 Task: Change the order of columns in the Outlook inbox view, moving 'From' down.
Action: Mouse moved to (247, 33)
Screenshot: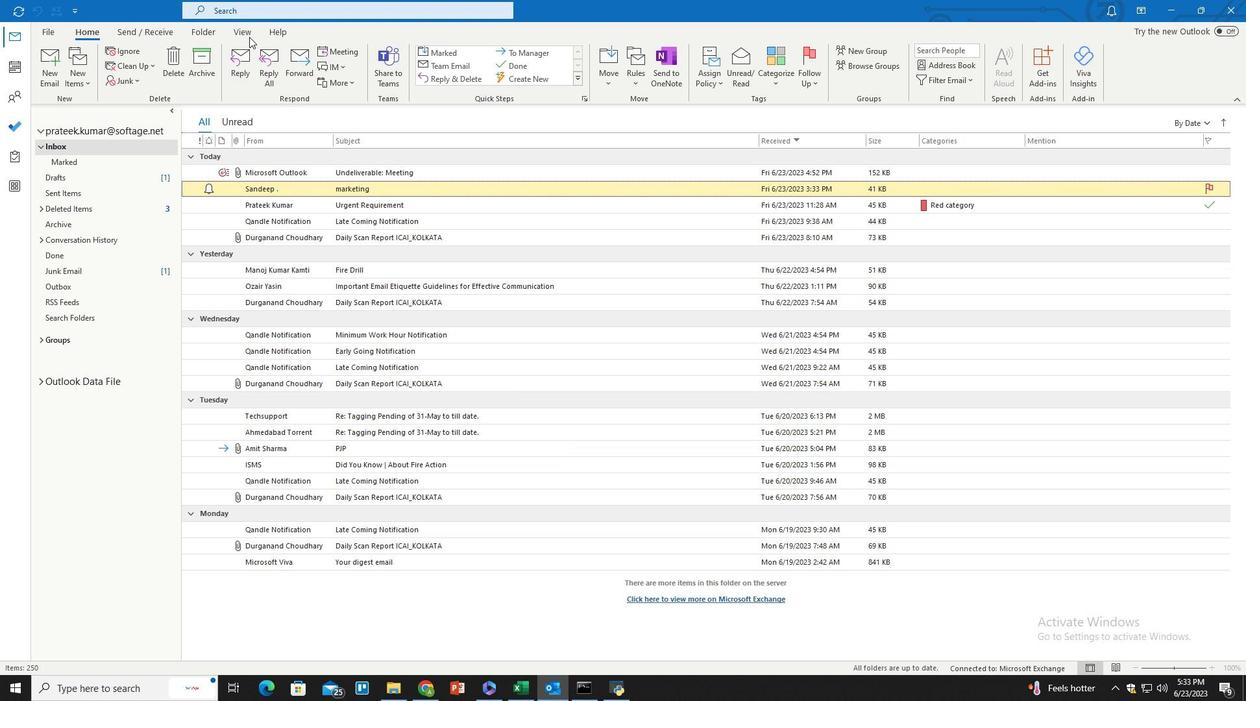 
Action: Mouse pressed left at (247, 33)
Screenshot: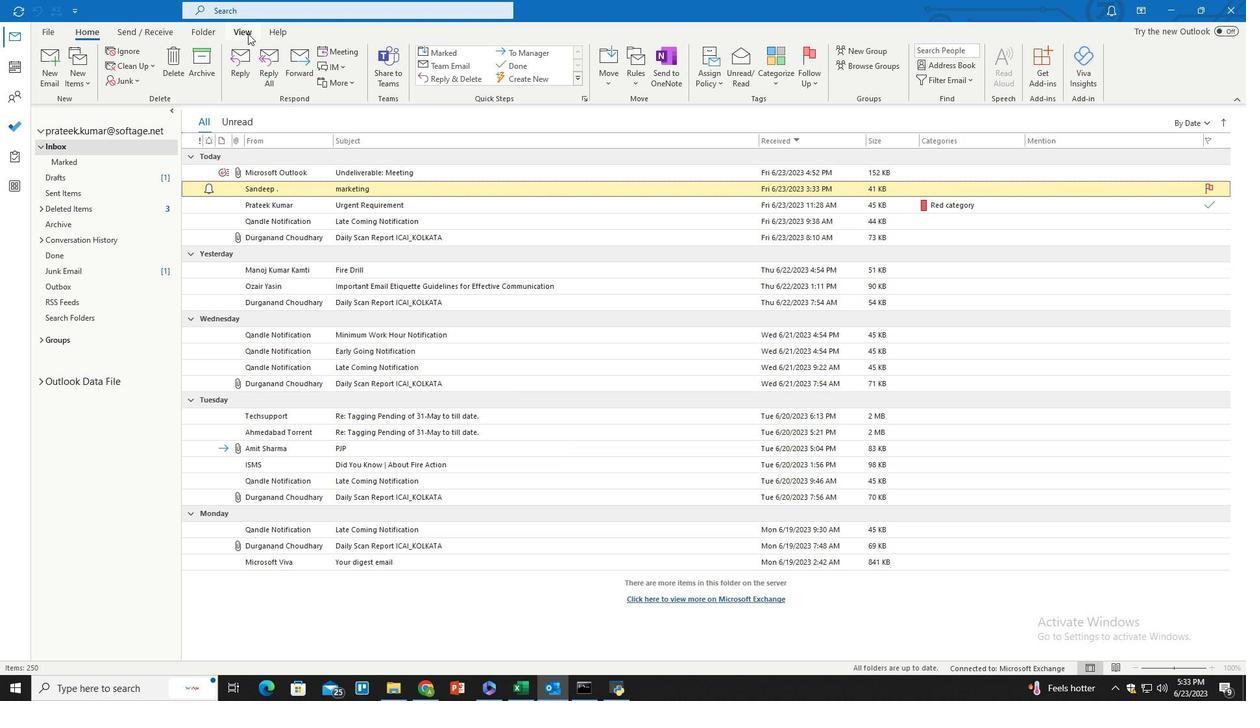 
Action: Mouse moved to (630, 75)
Screenshot: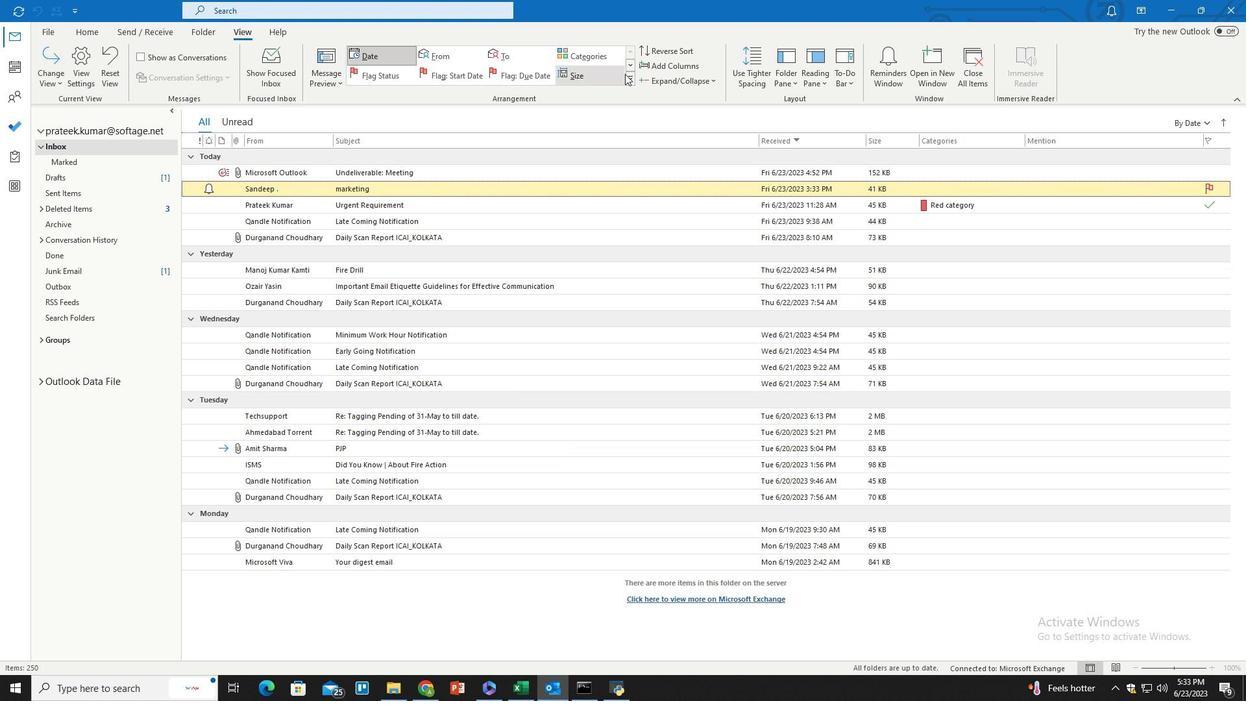 
Action: Mouse pressed left at (630, 75)
Screenshot: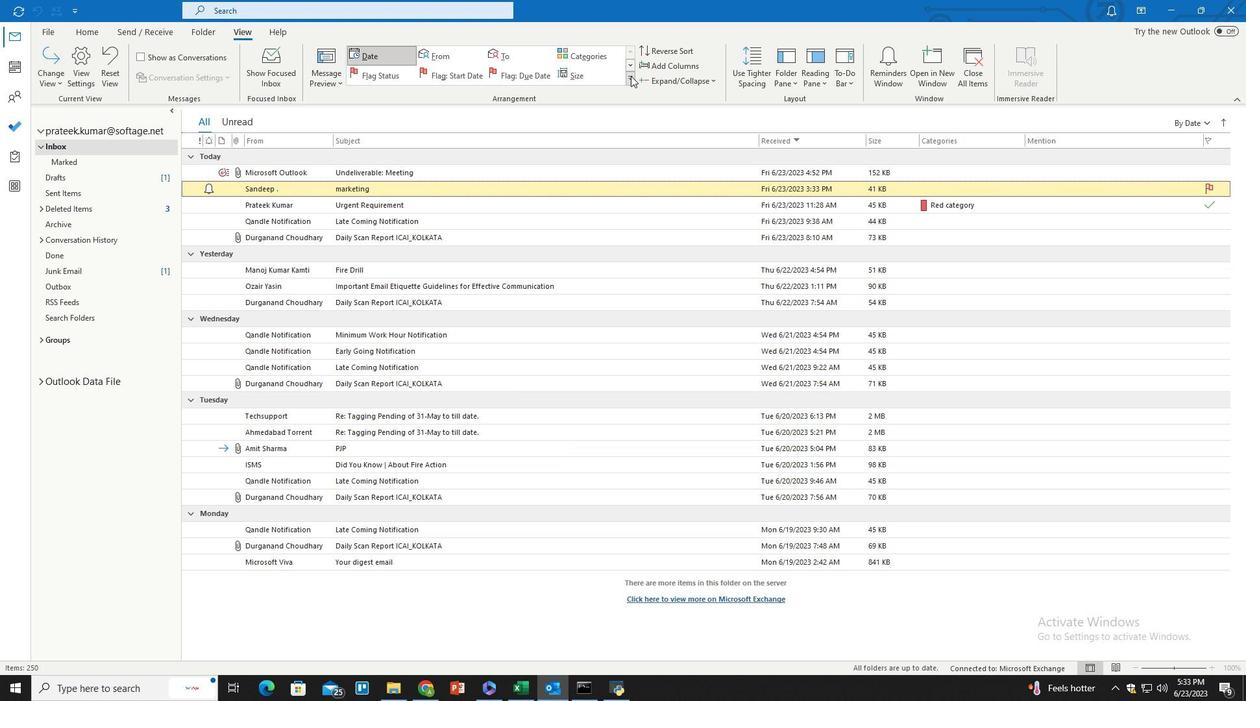 
Action: Mouse moved to (531, 157)
Screenshot: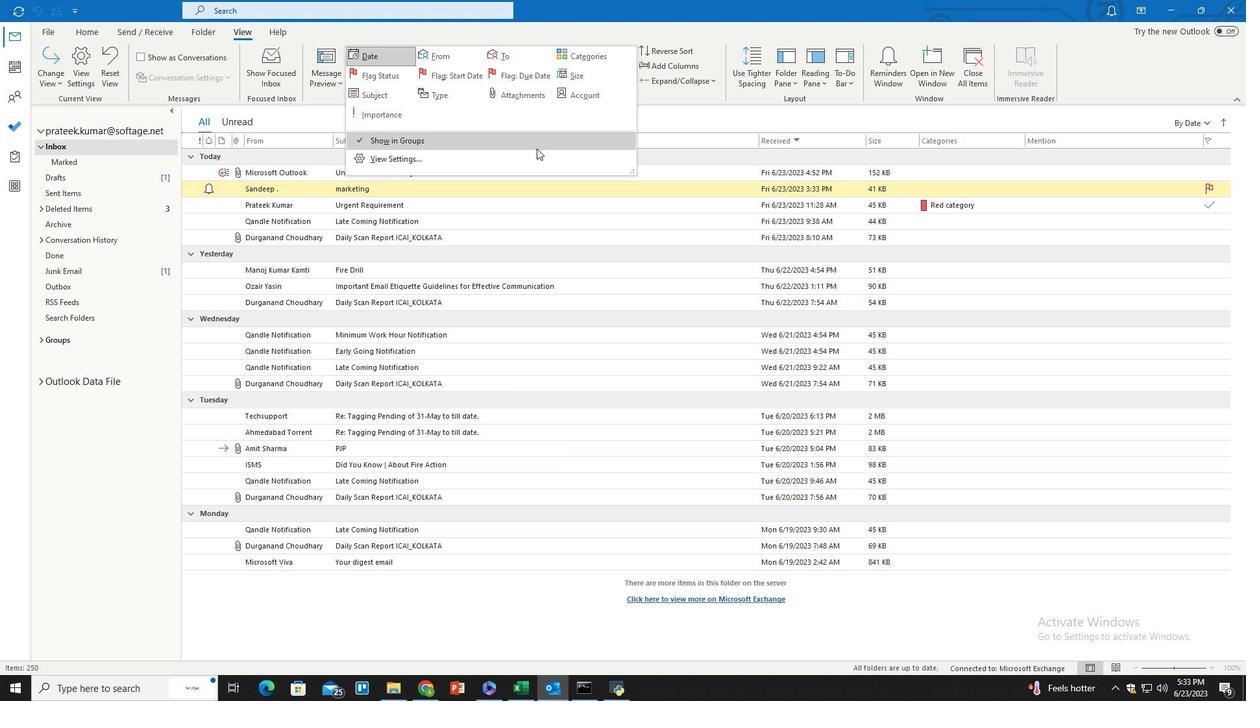 
Action: Mouse pressed left at (531, 157)
Screenshot: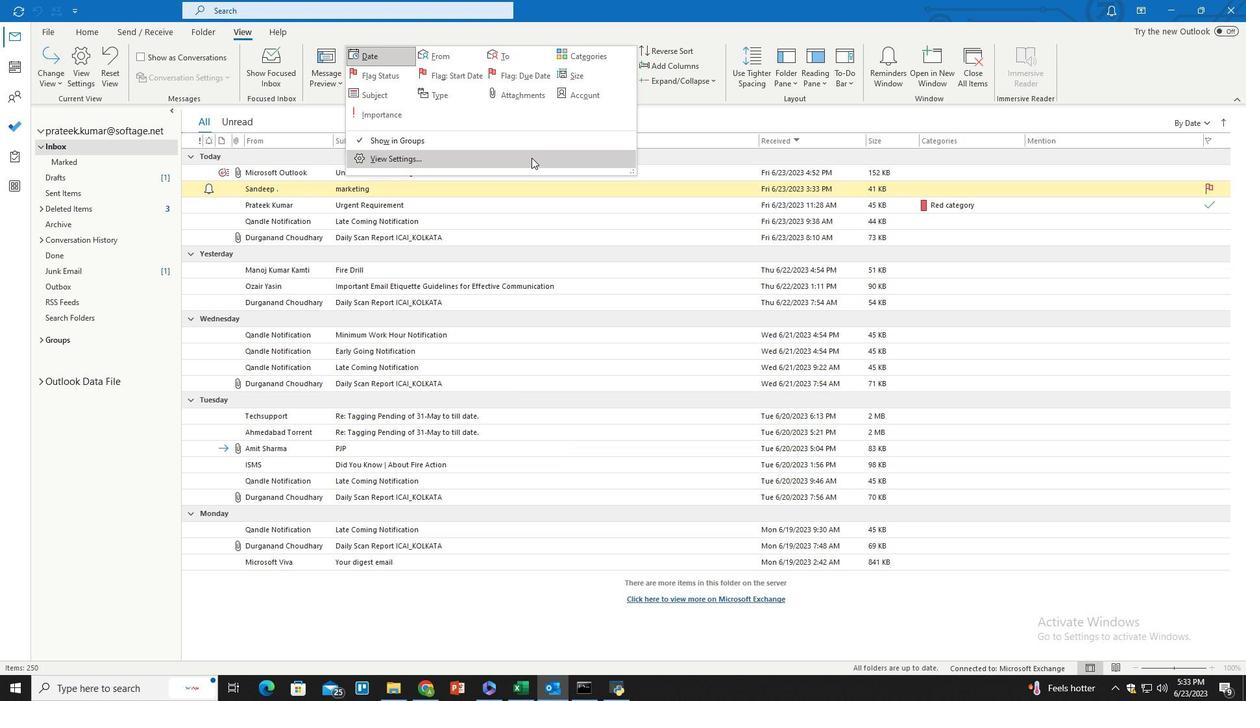 
Action: Mouse moved to (534, 270)
Screenshot: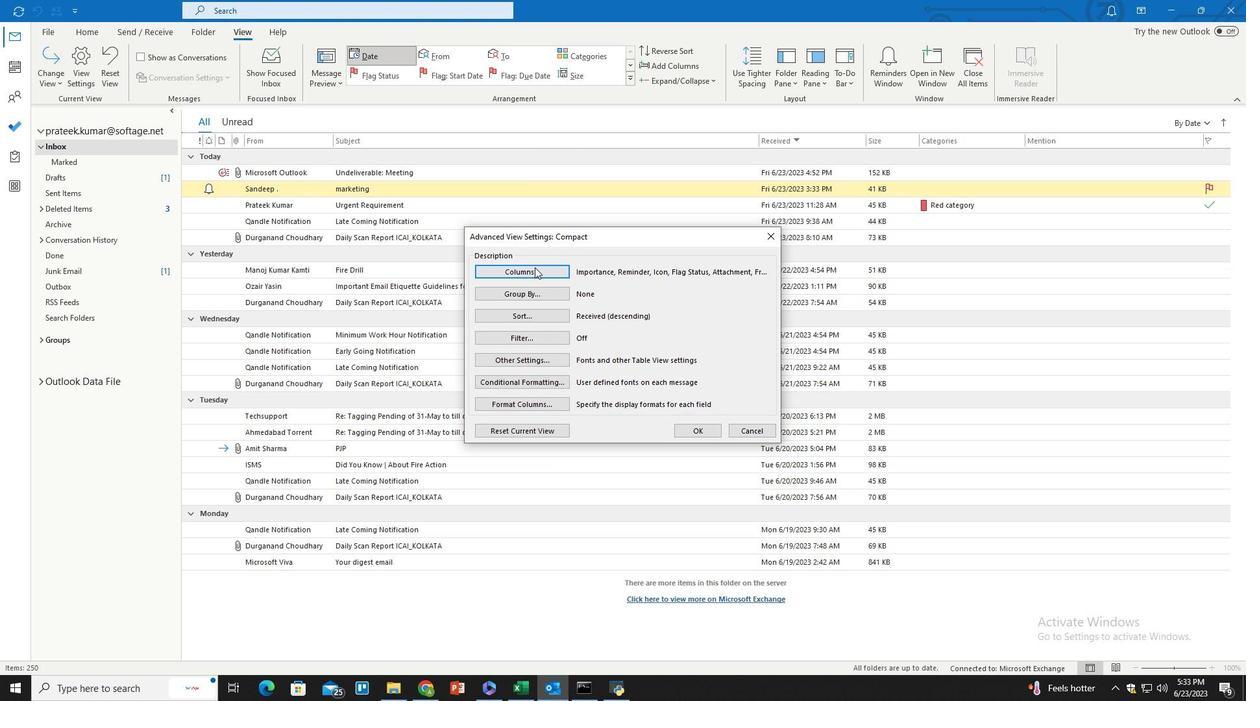 
Action: Mouse pressed left at (534, 270)
Screenshot: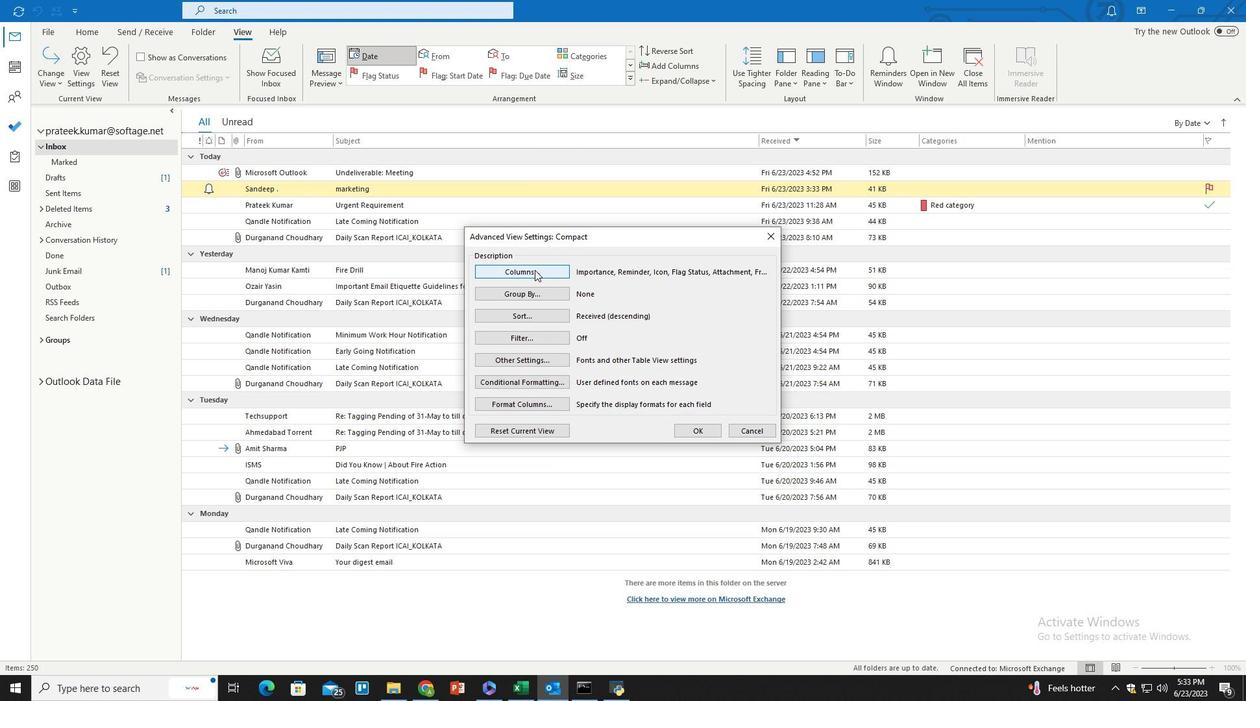 
Action: Mouse moved to (689, 318)
Screenshot: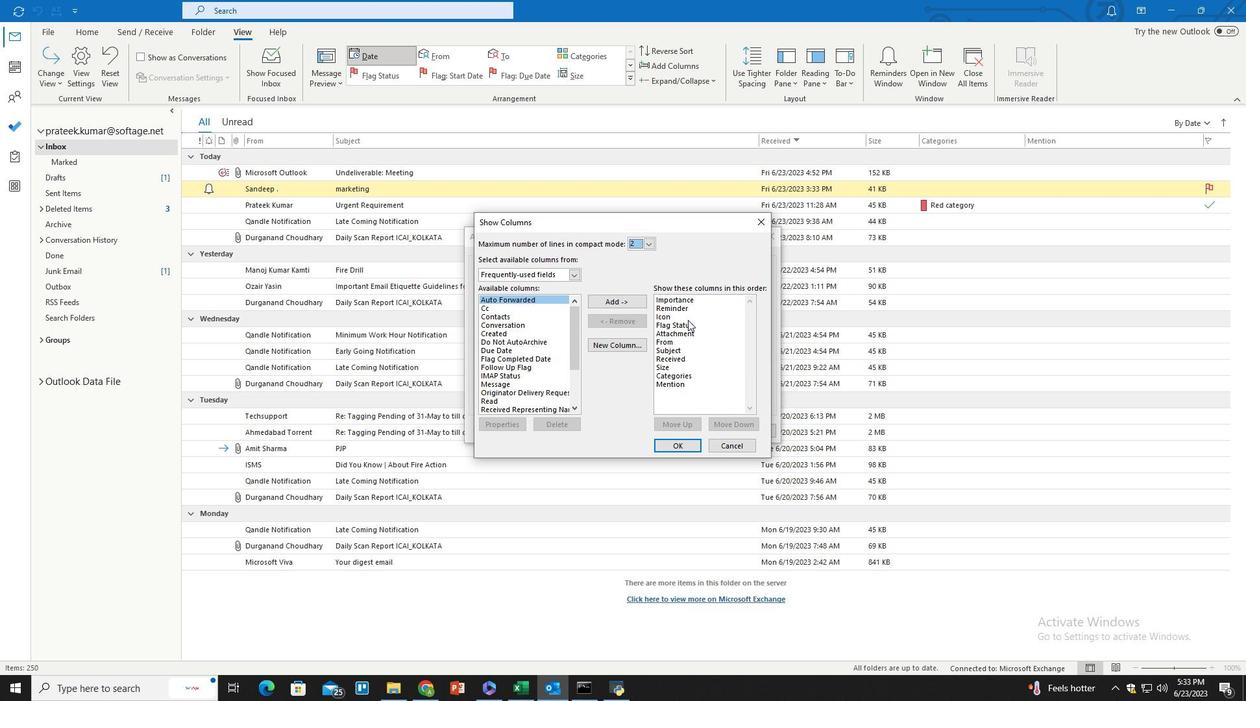 
Action: Mouse pressed left at (689, 318)
Screenshot: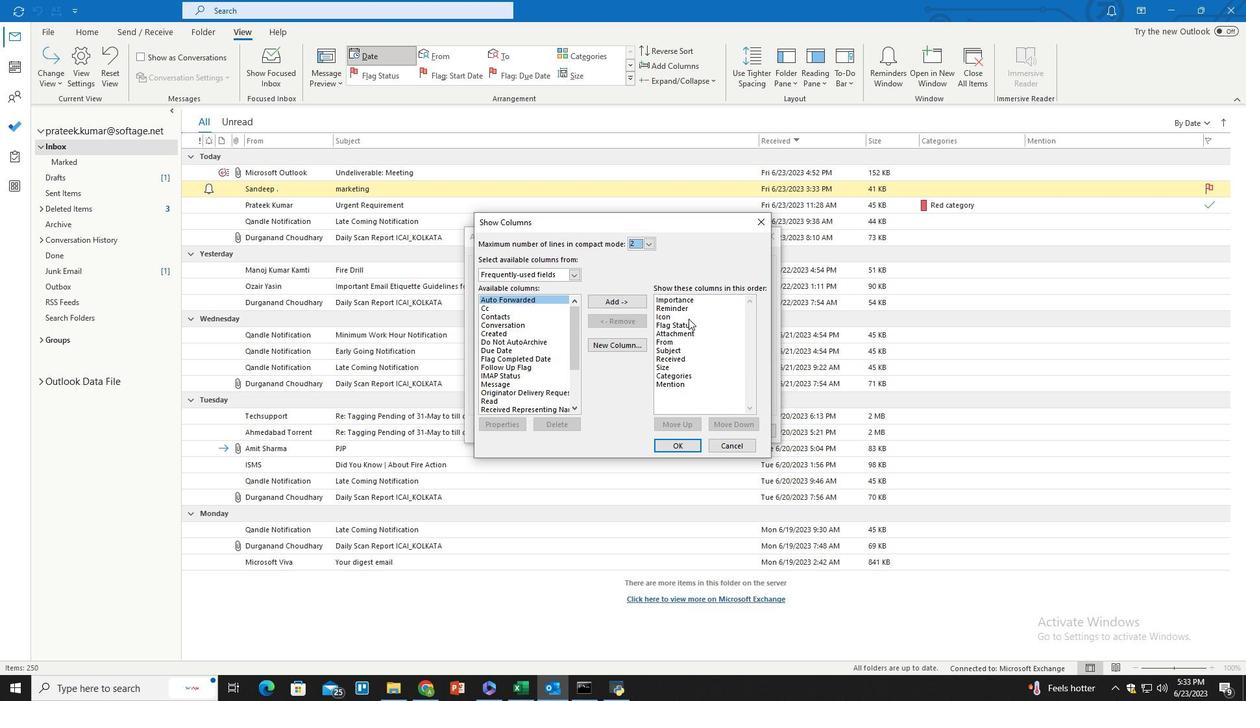 
Action: Mouse moved to (731, 422)
Screenshot: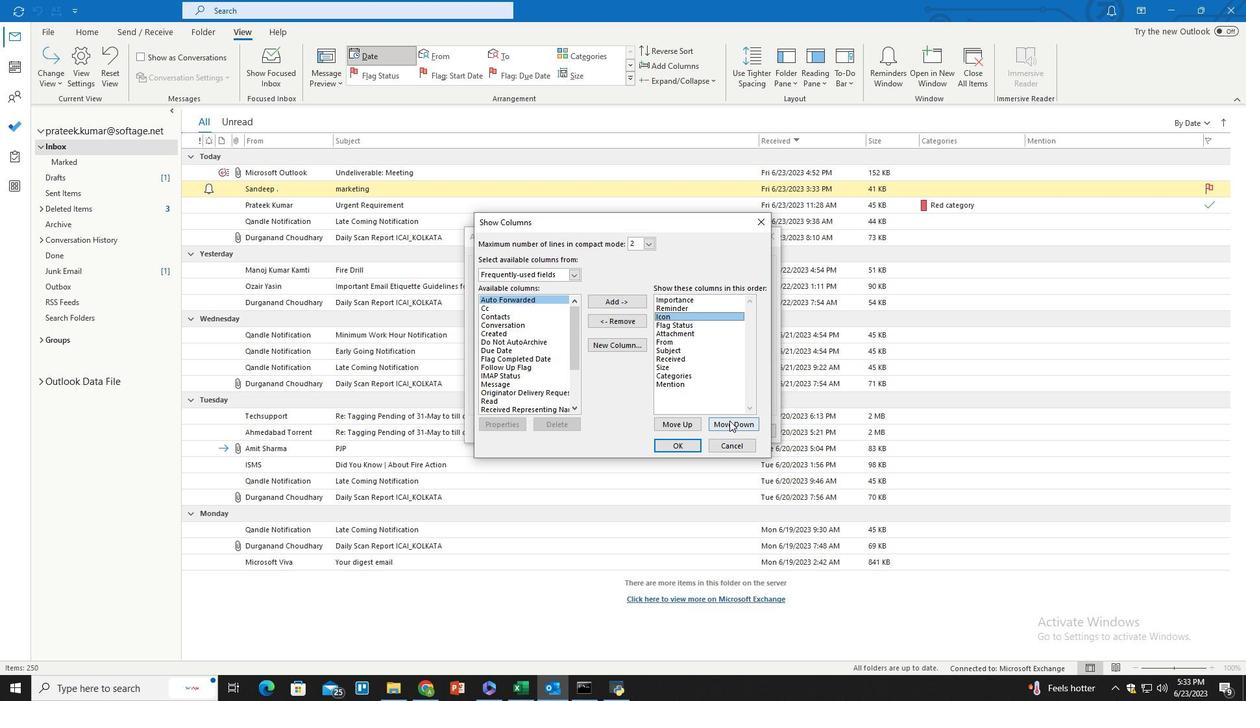 
Action: Mouse pressed left at (731, 422)
Screenshot: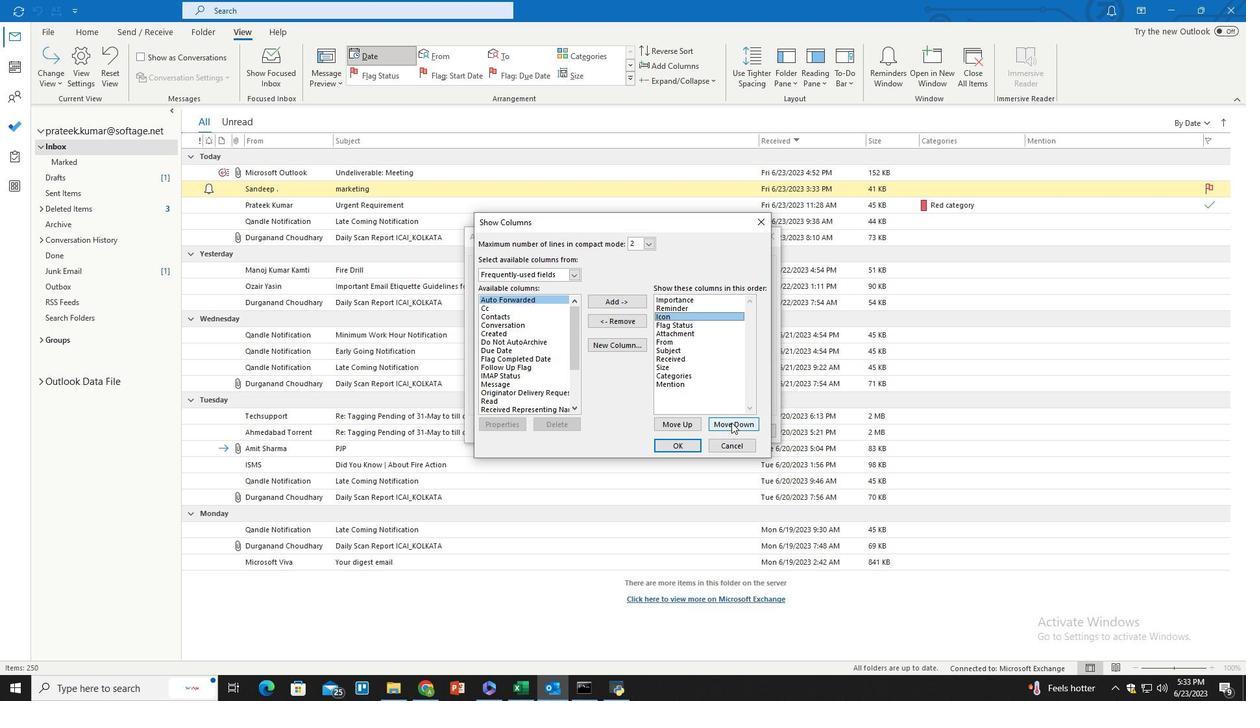 
Action: Mouse pressed left at (731, 422)
Screenshot: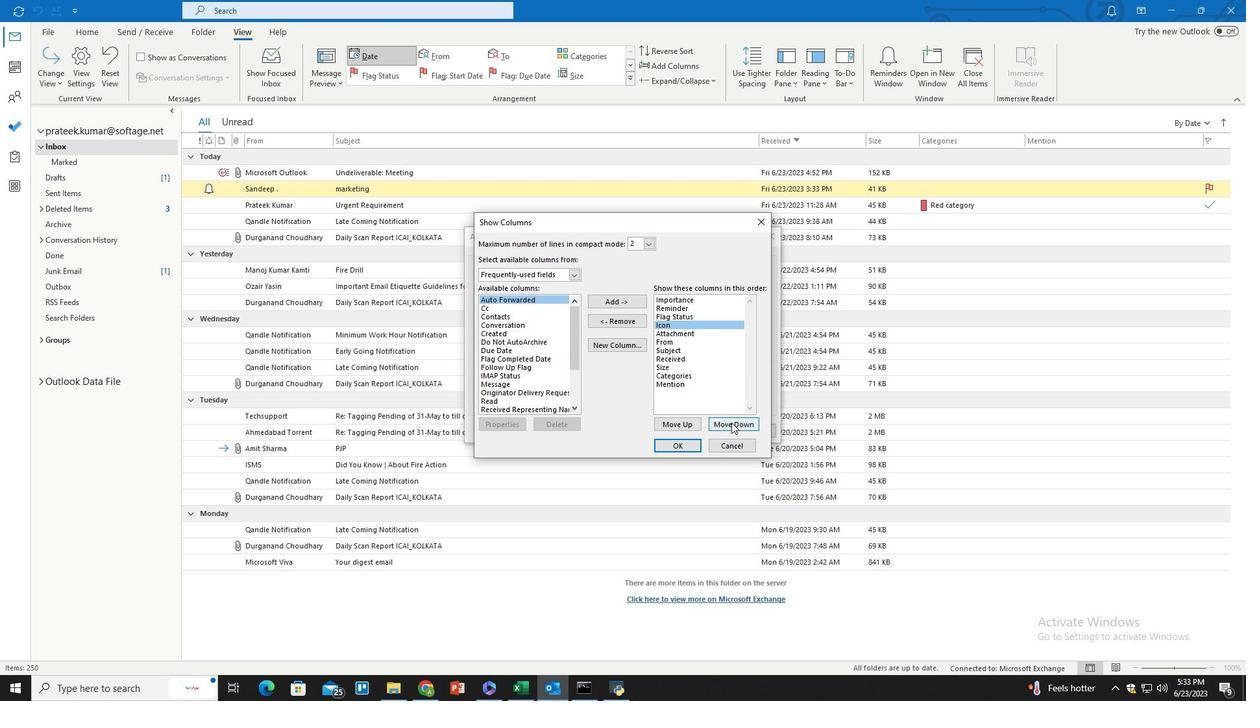 
Action: Mouse pressed left at (731, 422)
Screenshot: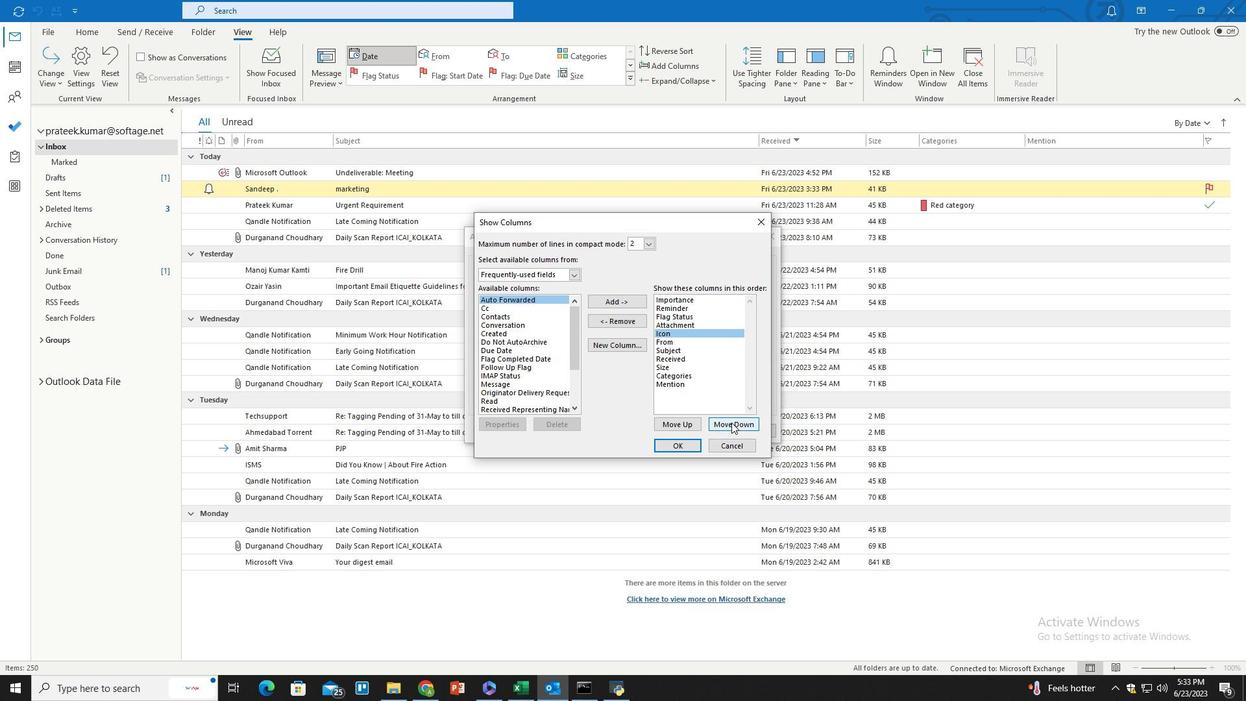 
Action: Mouse moved to (684, 447)
Screenshot: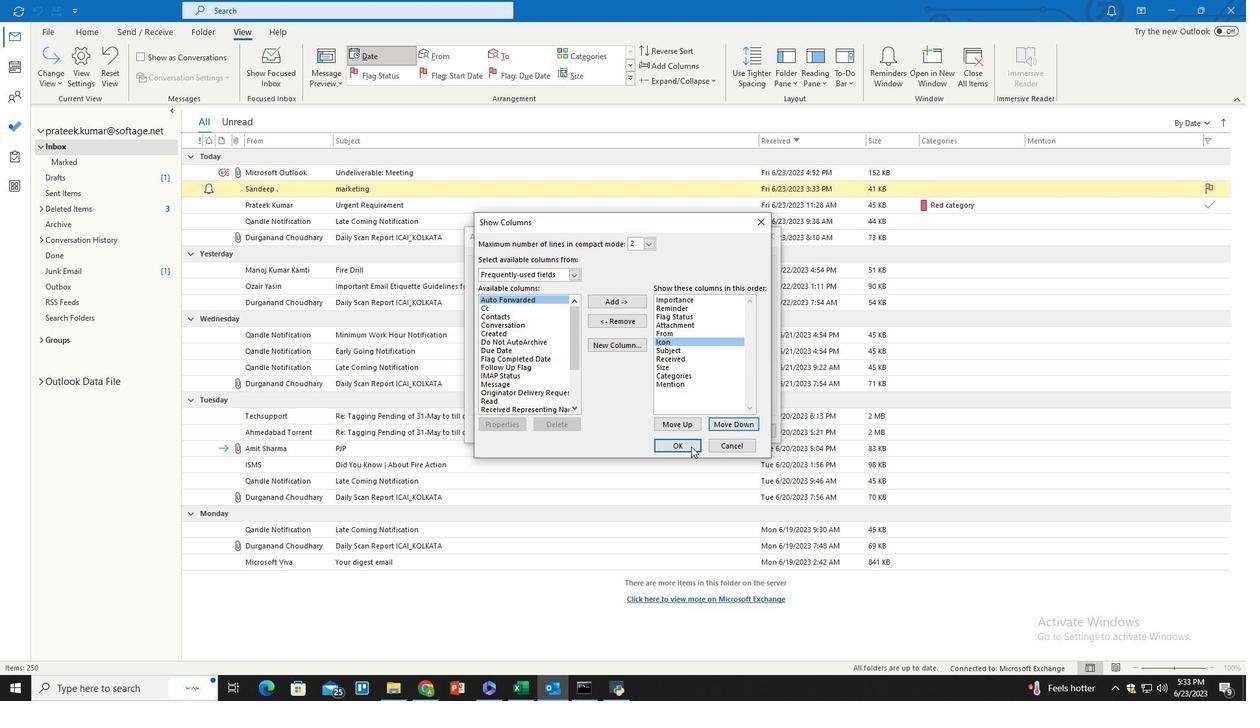 
Action: Mouse pressed left at (684, 447)
Screenshot: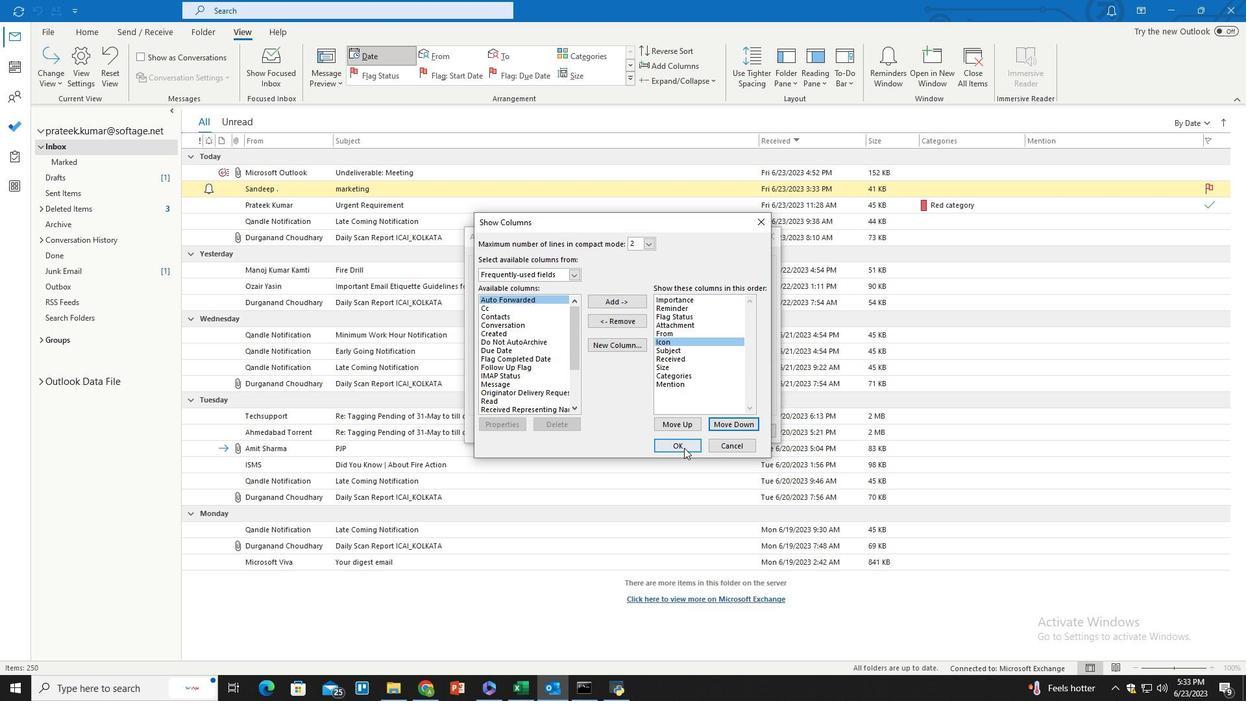 
Action: Mouse moved to (697, 429)
Screenshot: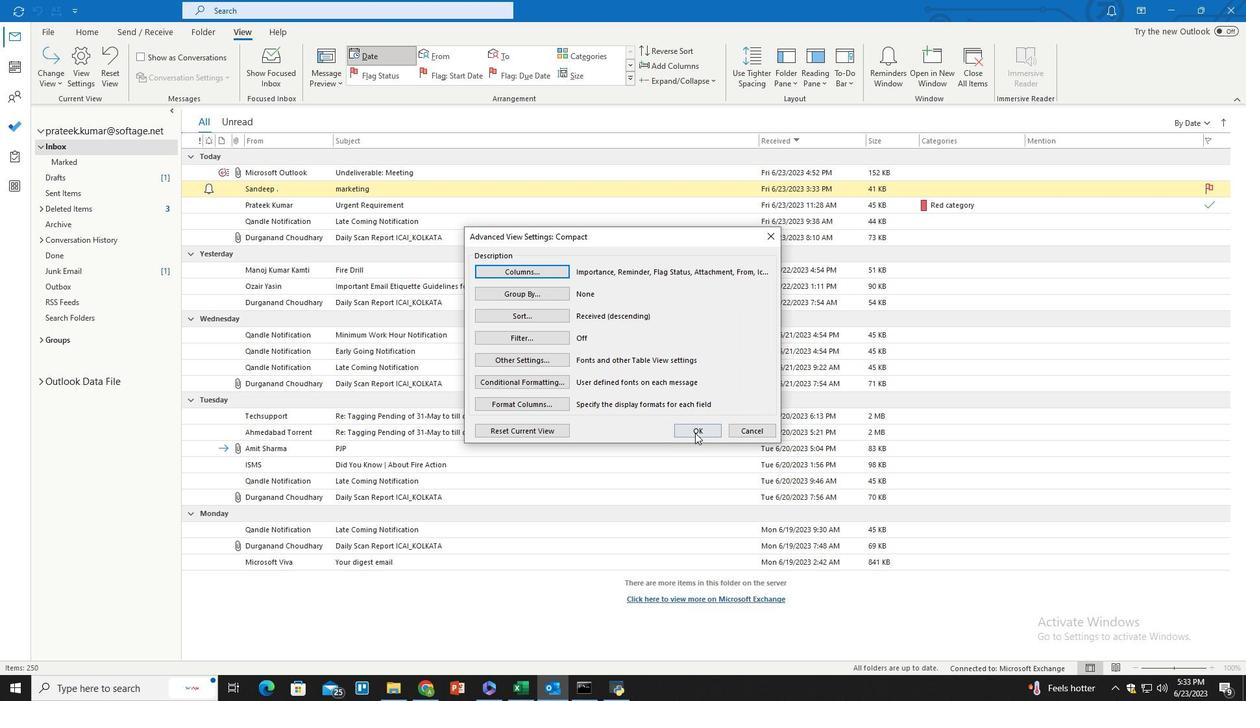 
Action: Mouse pressed left at (697, 429)
Screenshot: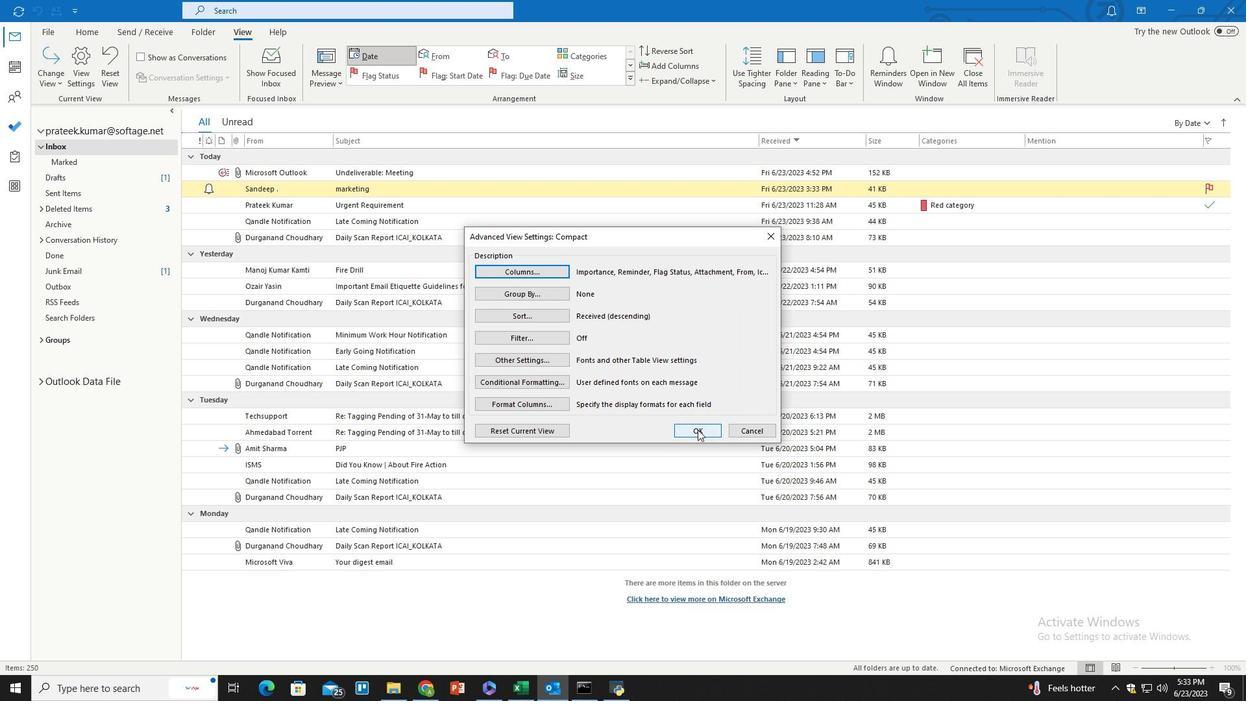 
